 Task: Add an event with the title Team Building Event: Beach Olympics, date '2023/11/01', time 7:00 AM to 9:00 AMand add a description: Participants will engage in self-reflection activities to enhance self-awareness and personal growth as leaders. They will explore strategies for continuous learning, self-motivation, and personal development., put the event into Green category, logged in from the account softage.2@softage.netand send the event invitation to softage.5@softage.net and softage.6@softage.net. Set a reminder for the event 1 hour before
Action: Mouse moved to (91, 90)
Screenshot: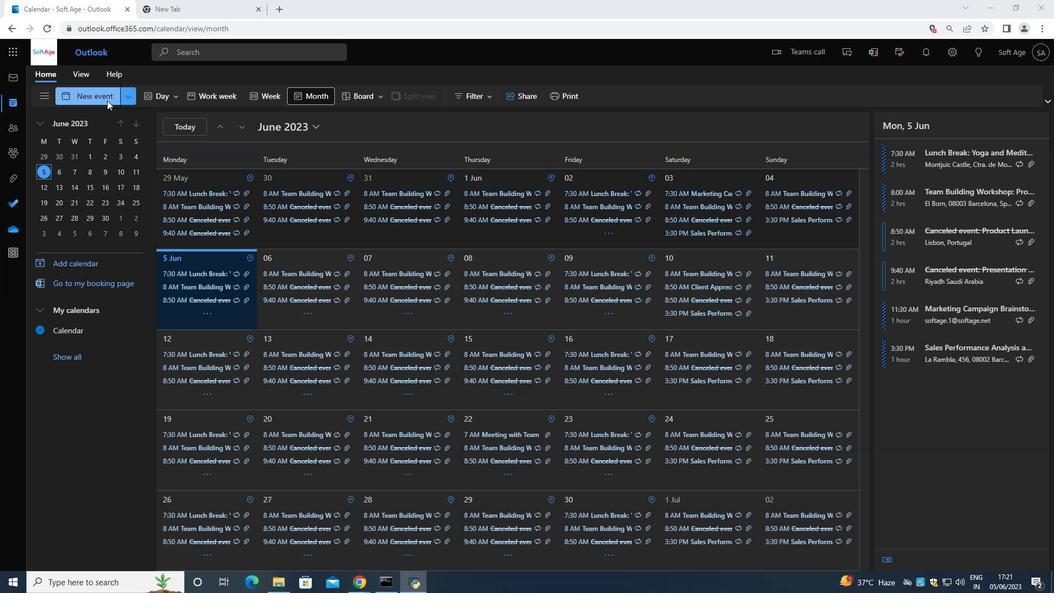 
Action: Mouse pressed left at (91, 90)
Screenshot: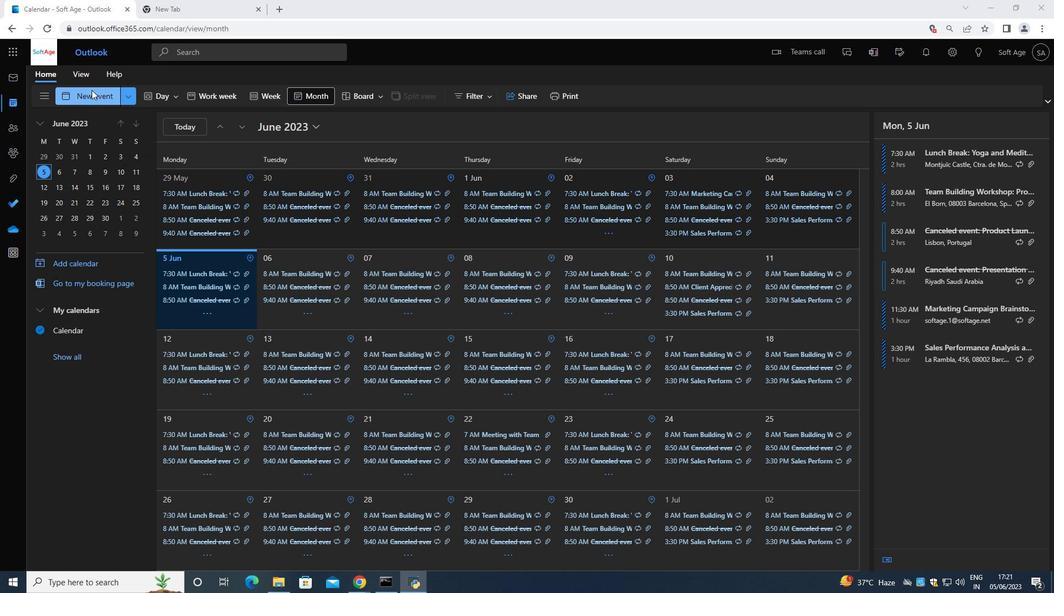 
Action: Mouse moved to (490, 188)
Screenshot: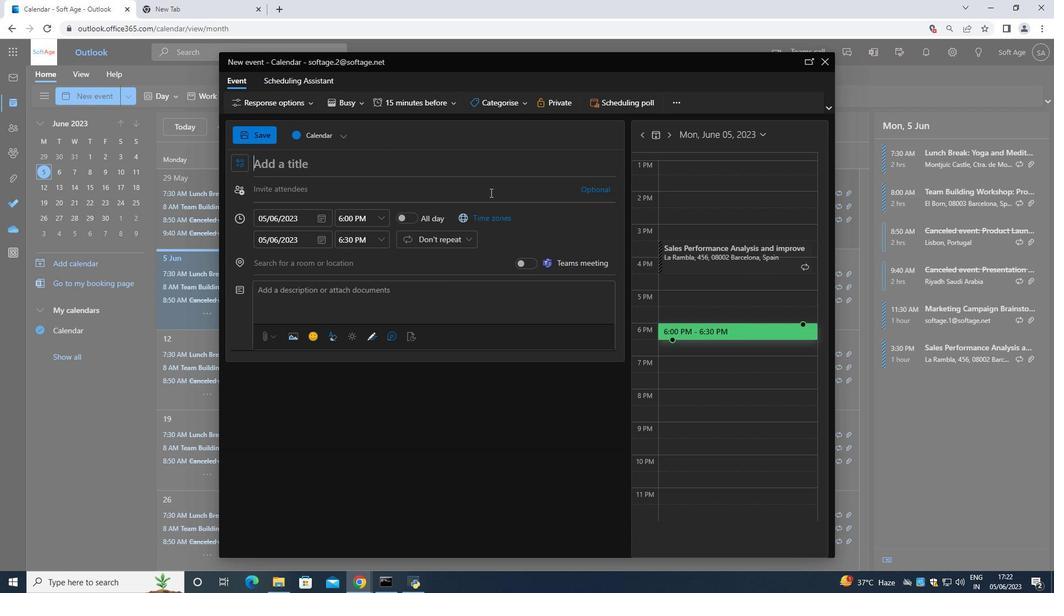 
Action: Key pressed <Key.shift>Team<Key.space><Key.shift><Key.shift>Building<Key.space><Key.shift><Key.shift><Key.shift><Key.shift><Key.shift><Key.shift><Key.shift><Key.shift><Key.shift>Event<Key.space><Key.shift_r>:<Key.space><Key.shift>Beach<Key.space><Key.shift>Olympics<Key.space>
Screenshot: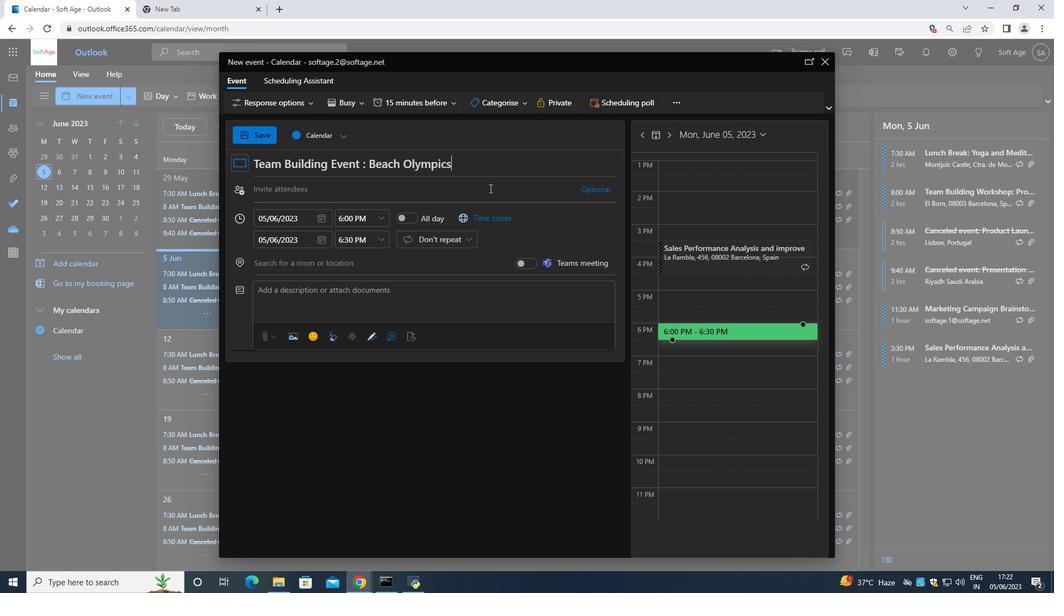 
Action: Mouse moved to (322, 219)
Screenshot: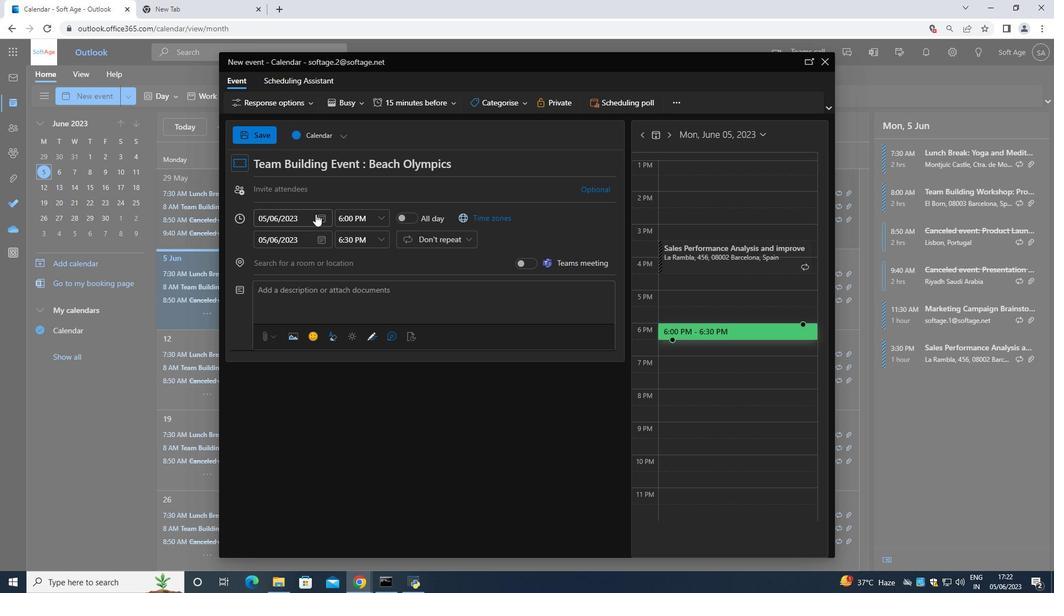 
Action: Mouse pressed left at (322, 219)
Screenshot: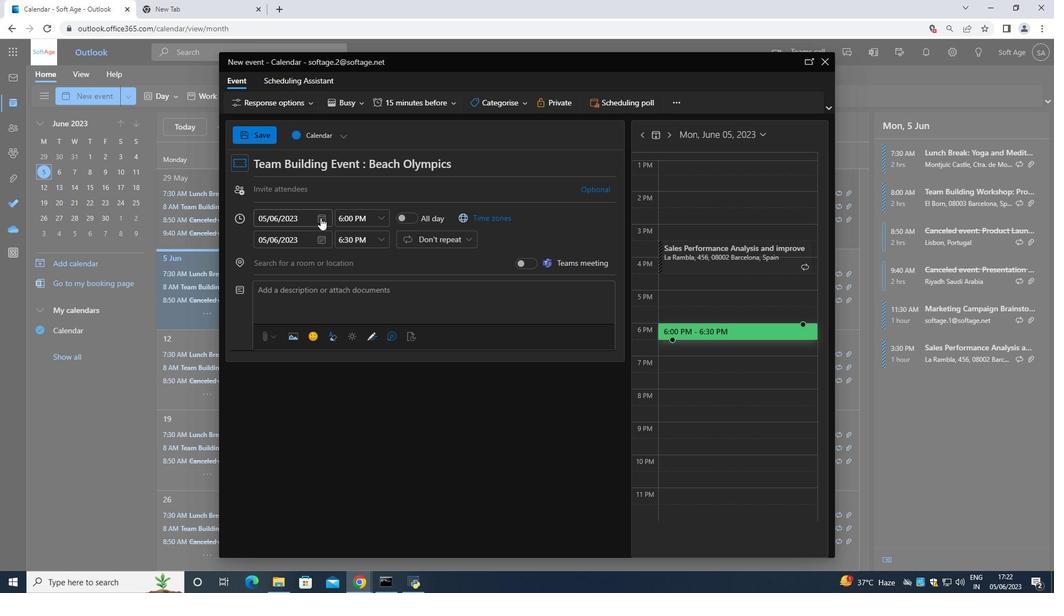 
Action: Mouse moved to (355, 243)
Screenshot: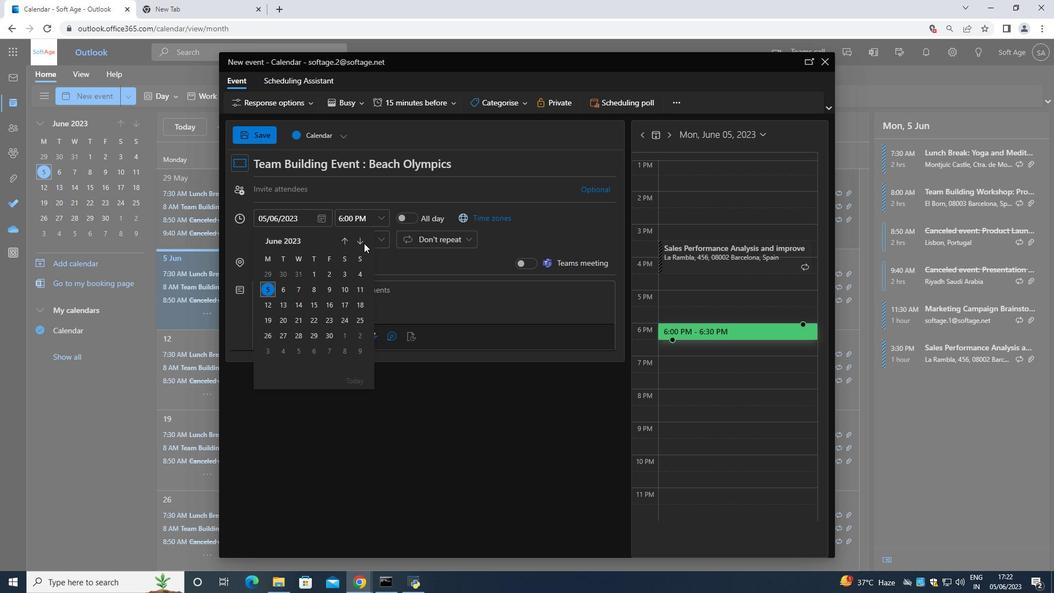
Action: Mouse pressed left at (355, 243)
Screenshot: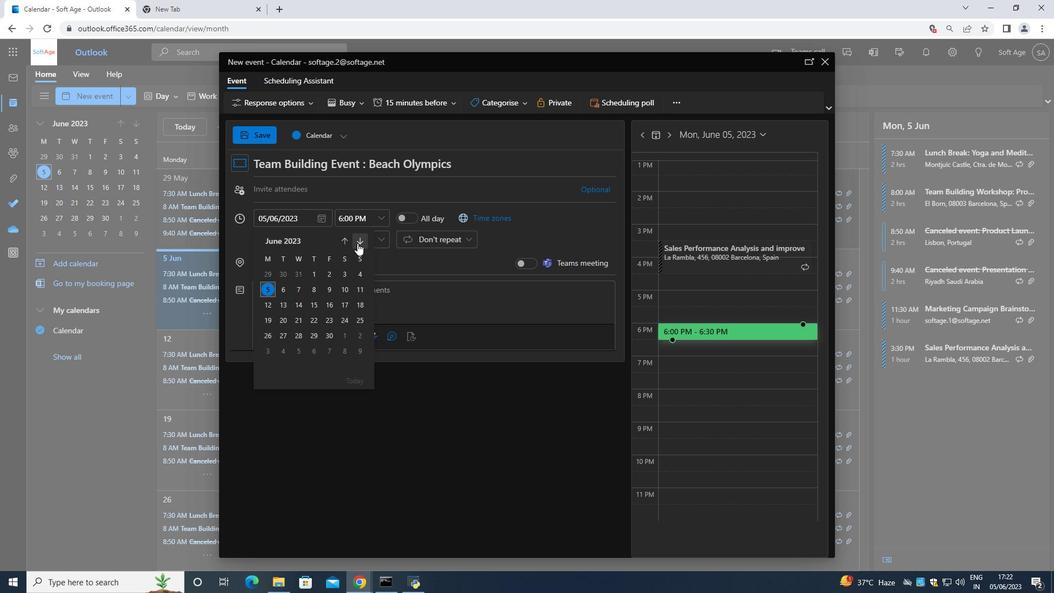 
Action: Mouse moved to (358, 243)
Screenshot: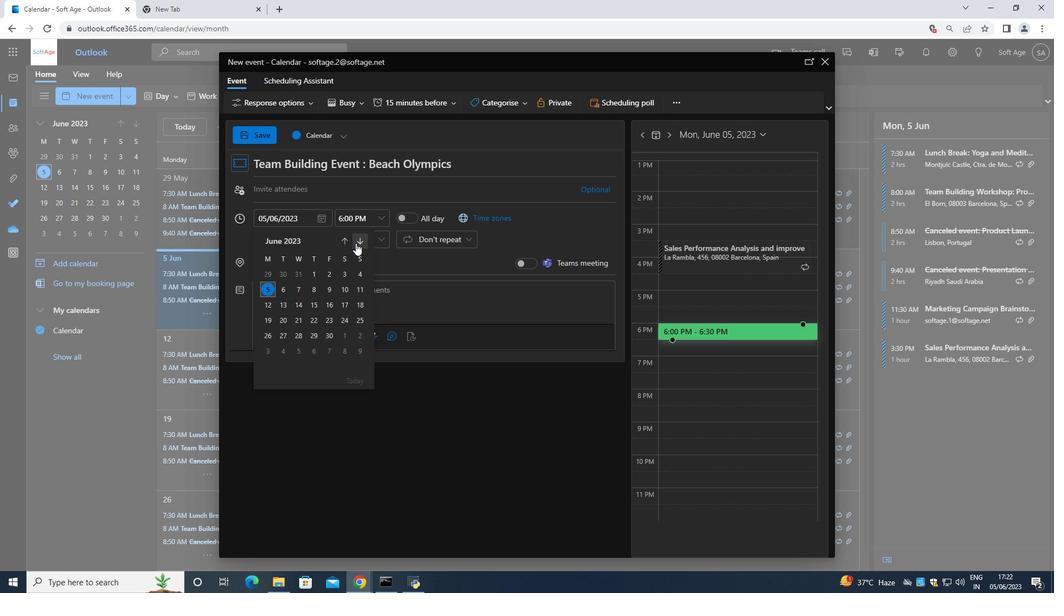 
Action: Mouse pressed left at (358, 243)
Screenshot: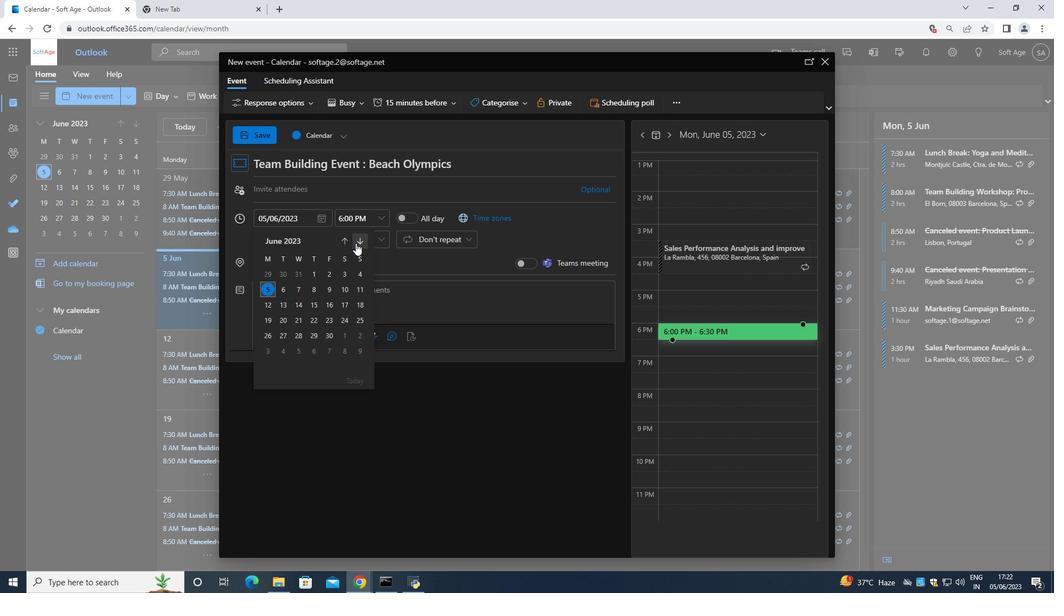 
Action: Mouse moved to (357, 244)
Screenshot: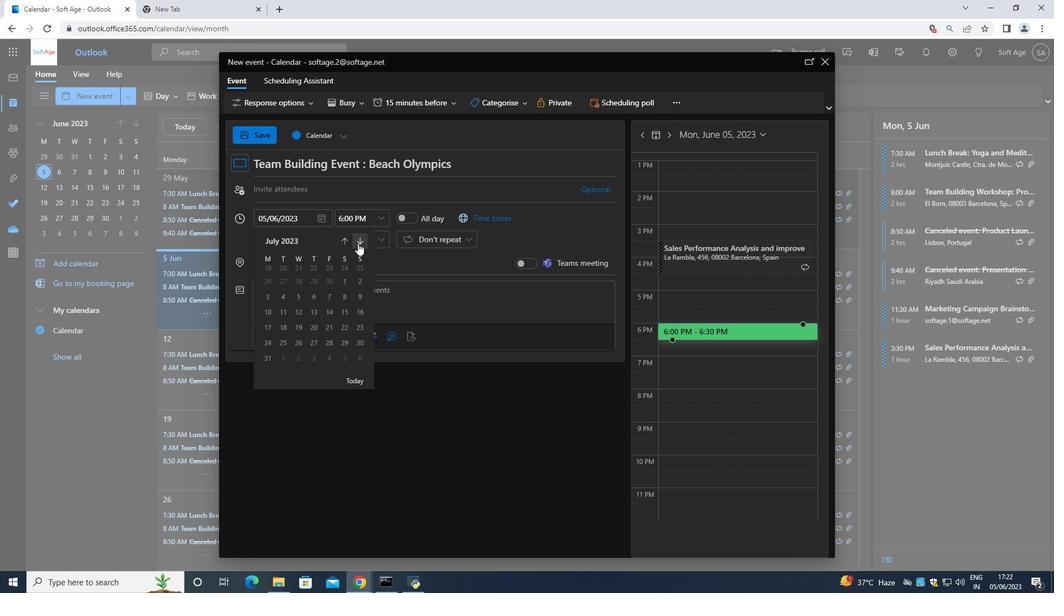 
Action: Mouse pressed left at (357, 244)
Screenshot: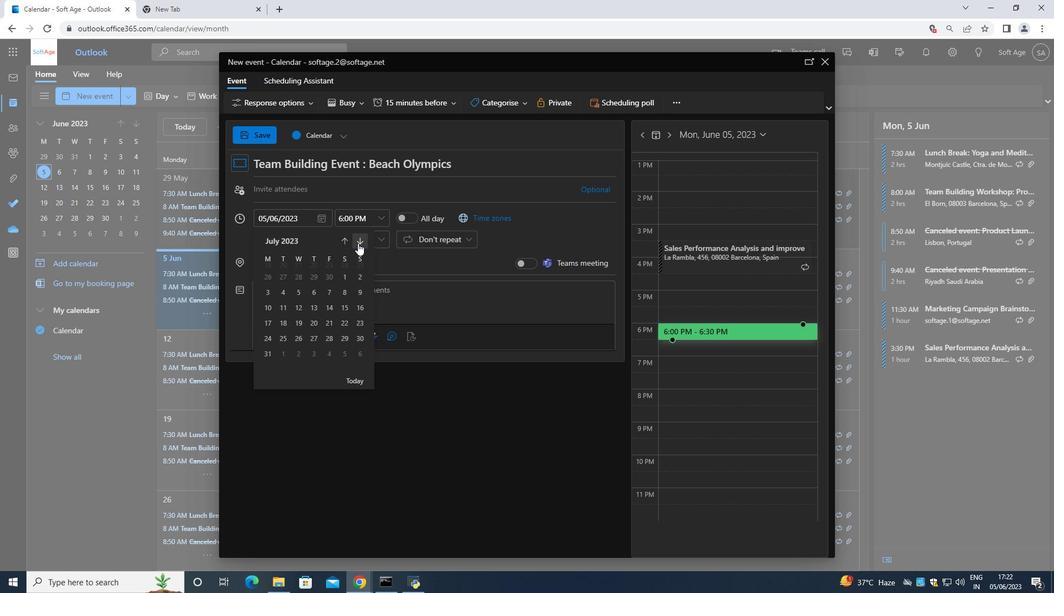 
Action: Mouse pressed left at (357, 244)
Screenshot: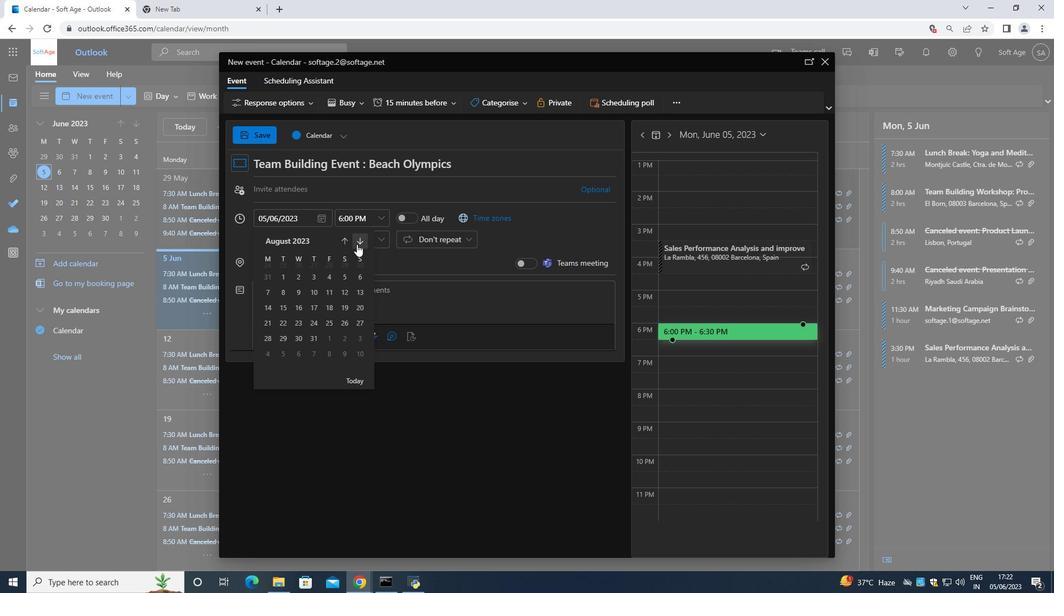 
Action: Mouse pressed left at (357, 244)
Screenshot: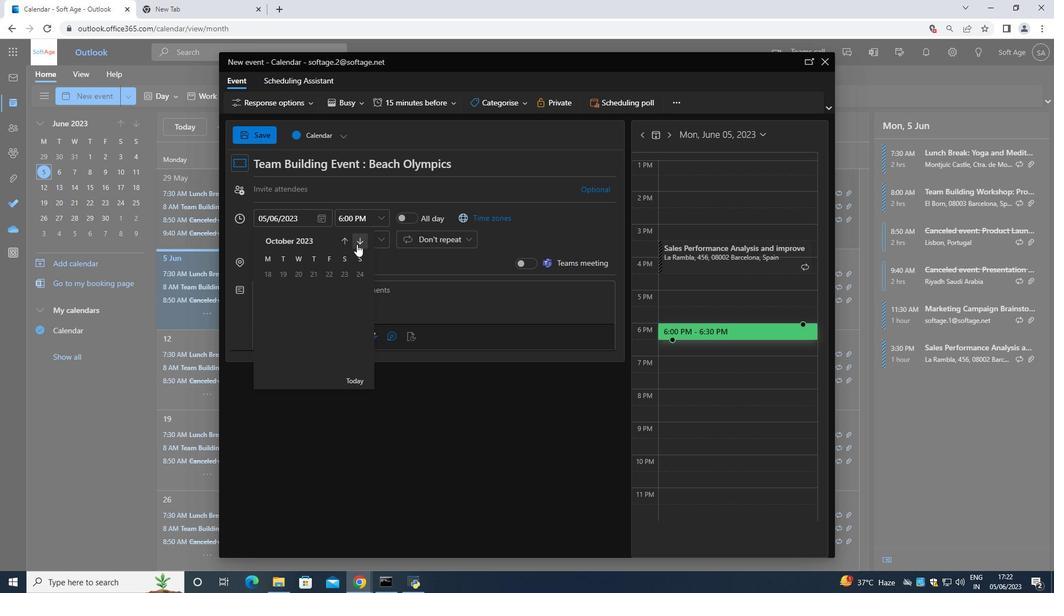 
Action: Mouse moved to (298, 274)
Screenshot: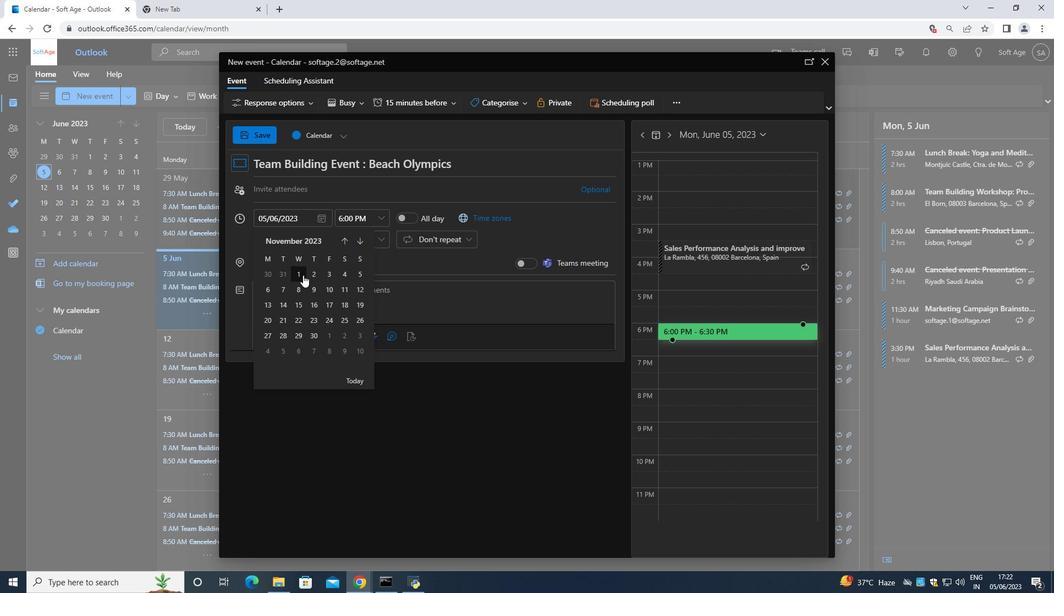 
Action: Mouse pressed left at (298, 274)
Screenshot: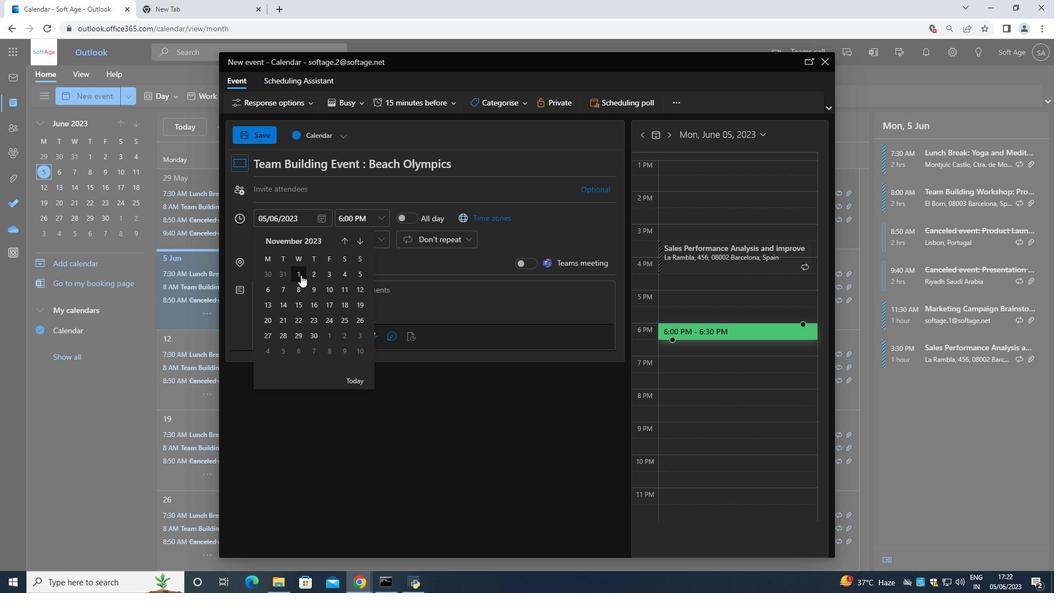 
Action: Mouse moved to (299, 295)
Screenshot: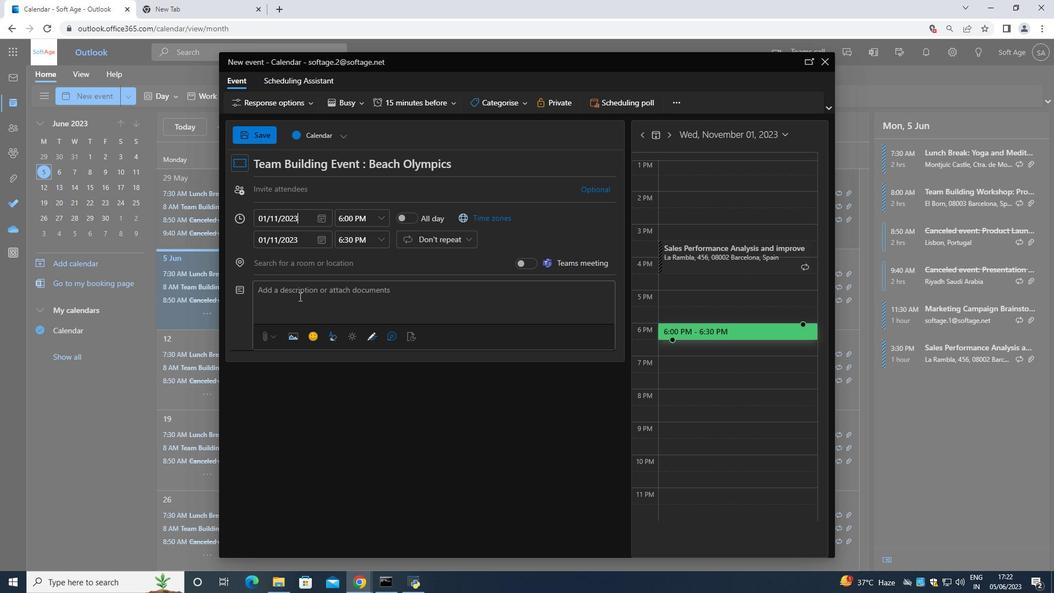 
Action: Mouse pressed left at (299, 295)
Screenshot: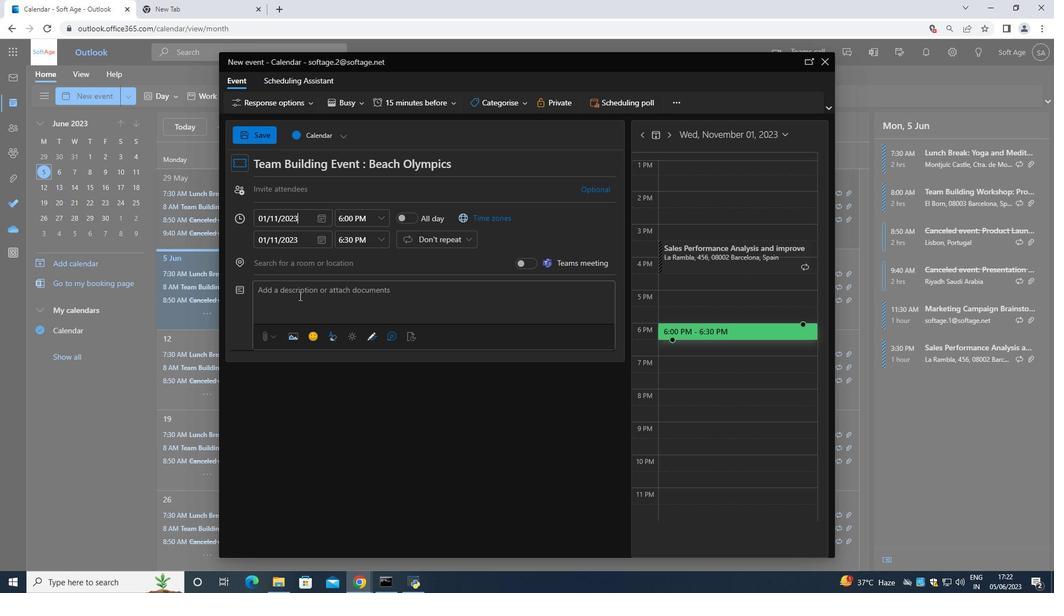 
Action: Key pressed <Key.shift>Participants<Key.space>will<Key.space>engage<Key.space>in<Key.space>self-reflection<Key.space>activities<Key.space>to<Key.space>enhance<Key.space>self-awareness<Key.space>and<Key.space>personal<Key.space>growth<Key.space>as<Key.space>leaders<Key.space>.<Key.space><Key.shift>They<Key.space>will<Key.space>explore<Key.space>strategies<Key.space>for<Key.space>continuous<Key.space>learnim<Key.backspace>ng<Key.space>self-motivation,<Key.space>and<Key.space>pr<Key.backspace>ersonal<Key.space>development.
Screenshot: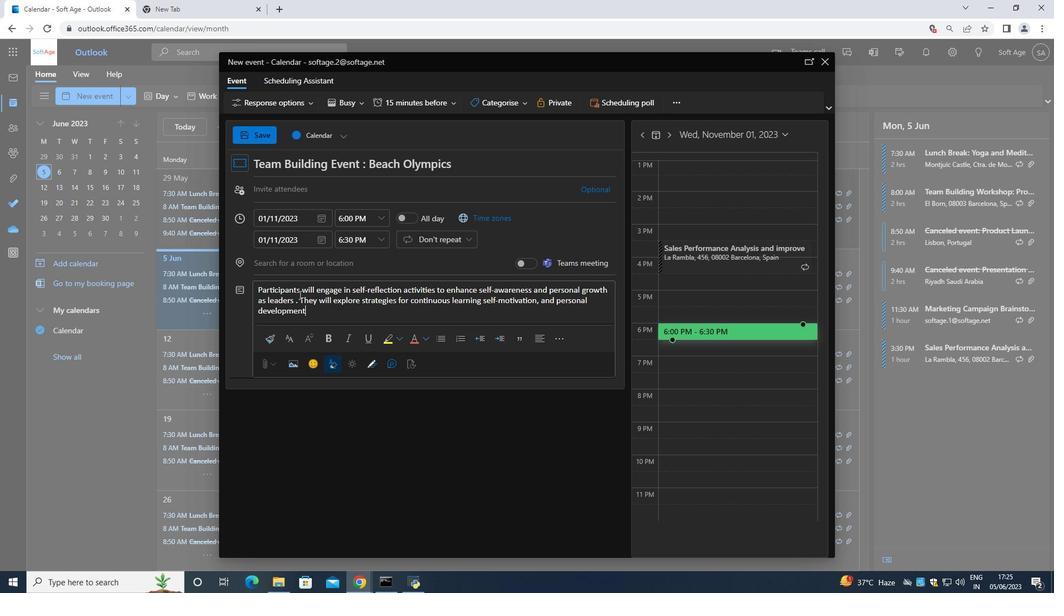 
Action: Mouse moved to (511, 104)
Screenshot: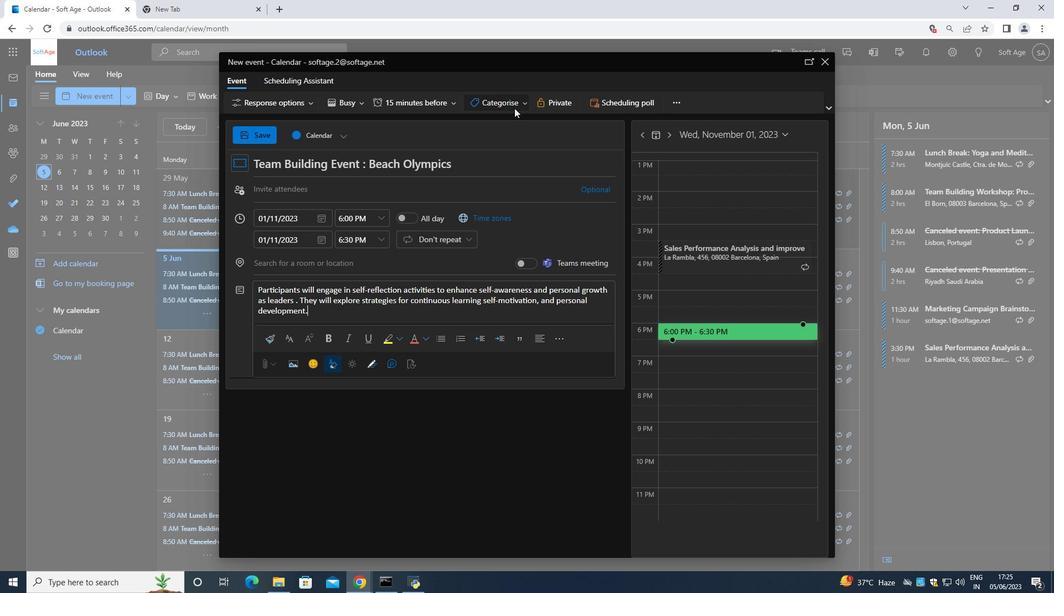 
Action: Mouse pressed left at (511, 104)
Screenshot: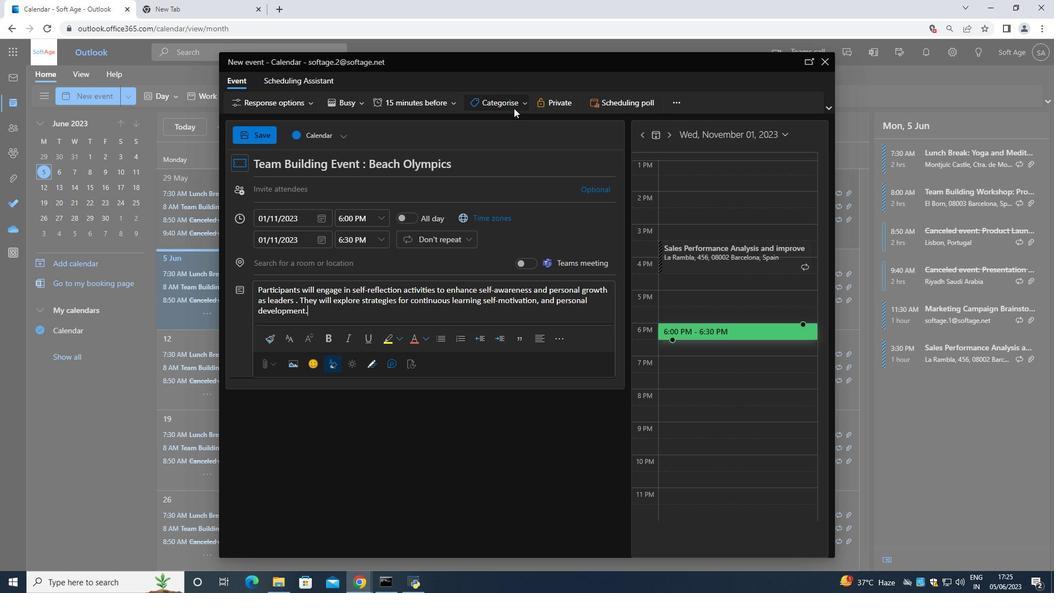 
Action: Mouse moved to (520, 137)
Screenshot: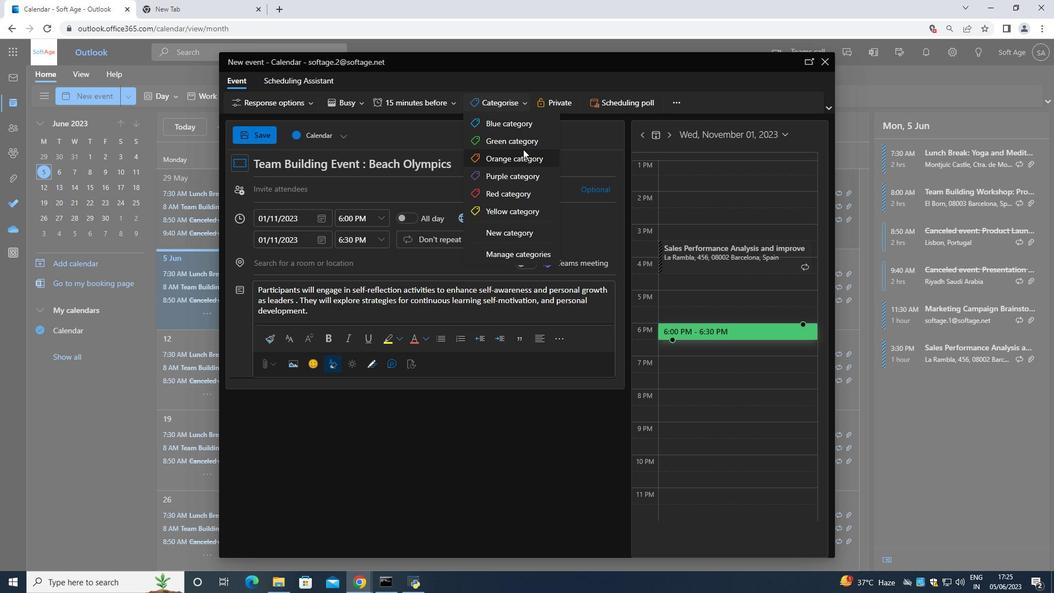
Action: Mouse pressed left at (520, 137)
Screenshot: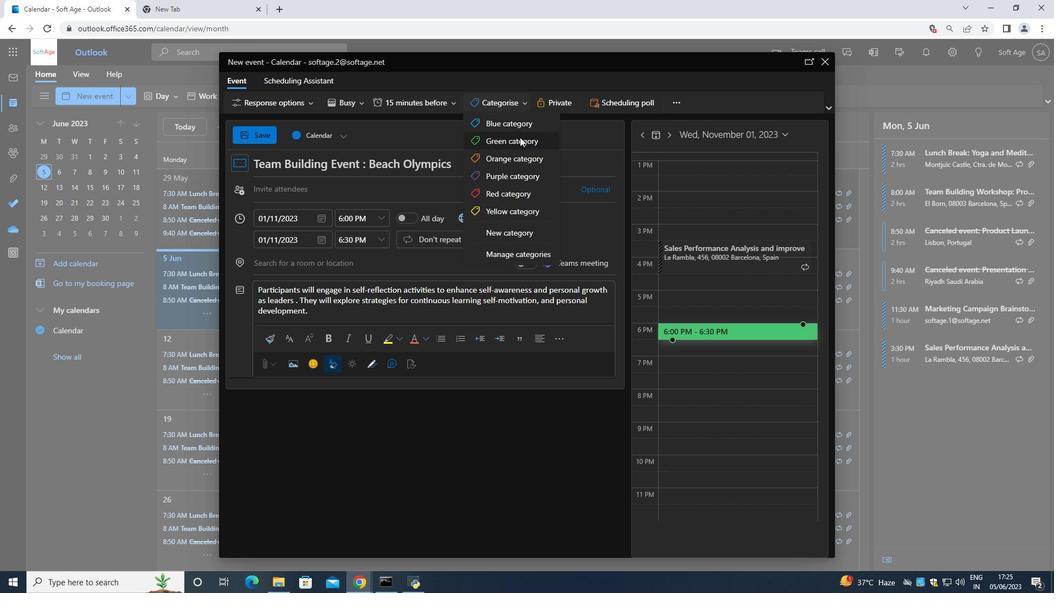
Action: Mouse moved to (342, 186)
Screenshot: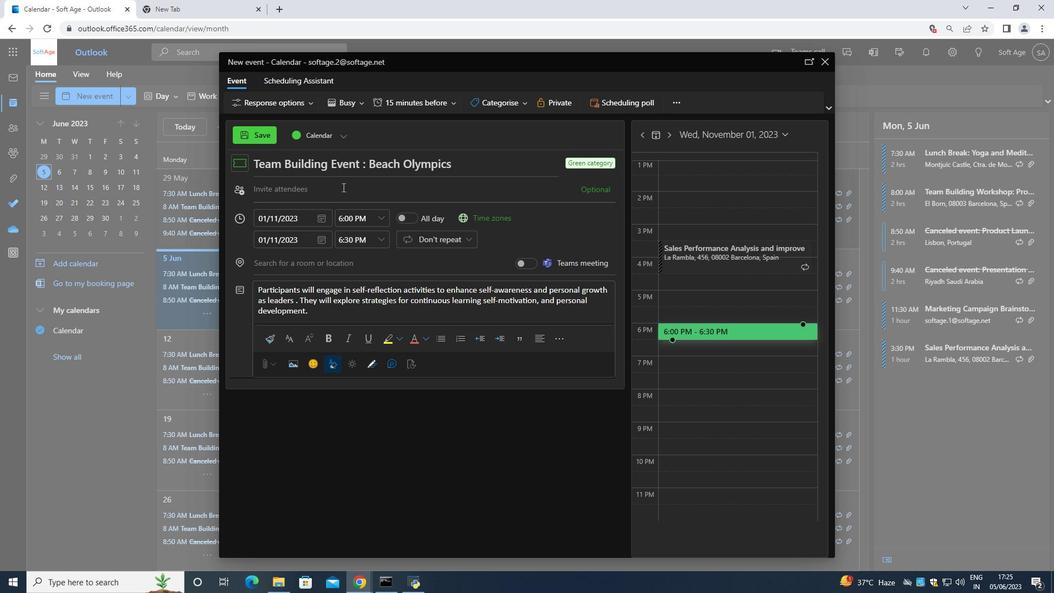 
Action: Mouse pressed left at (342, 186)
Screenshot: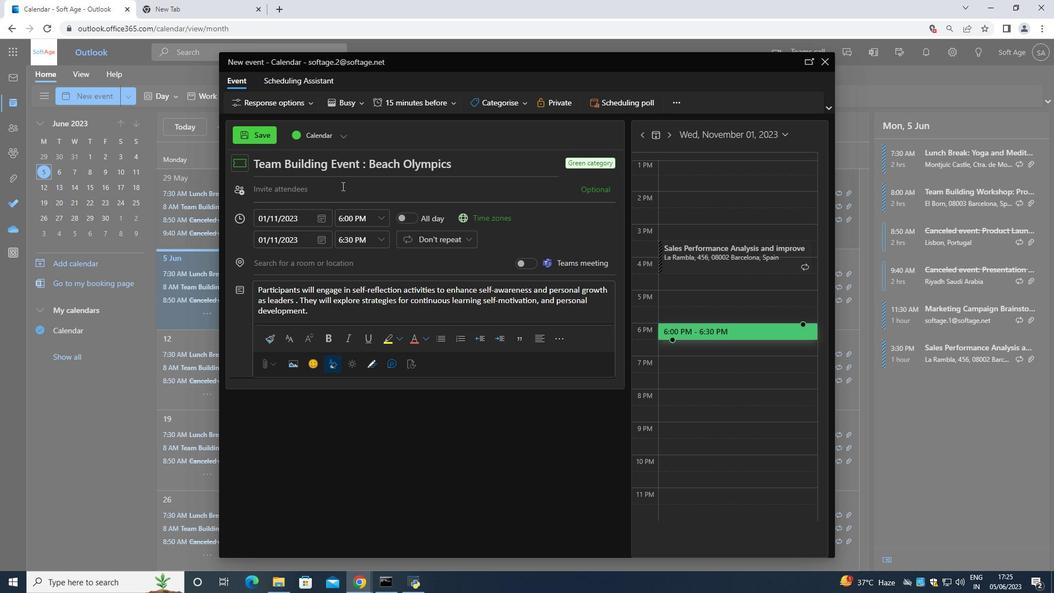 
Action: Mouse moved to (343, 185)
Screenshot: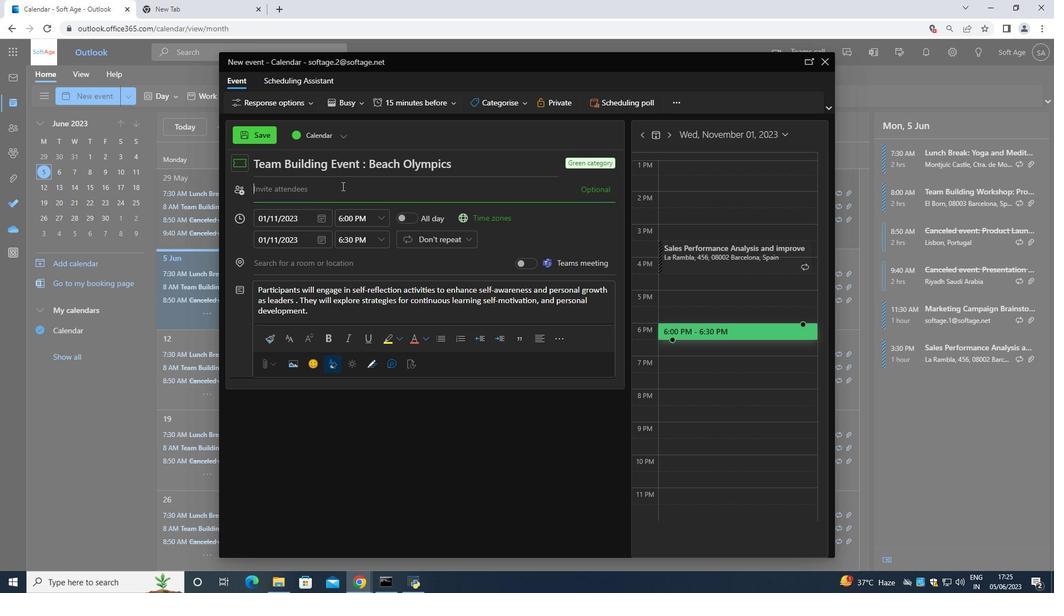 
Action: Key pressed <Key.shift>Softagr<Key.backspace>e.5<Key.shift>@
Screenshot: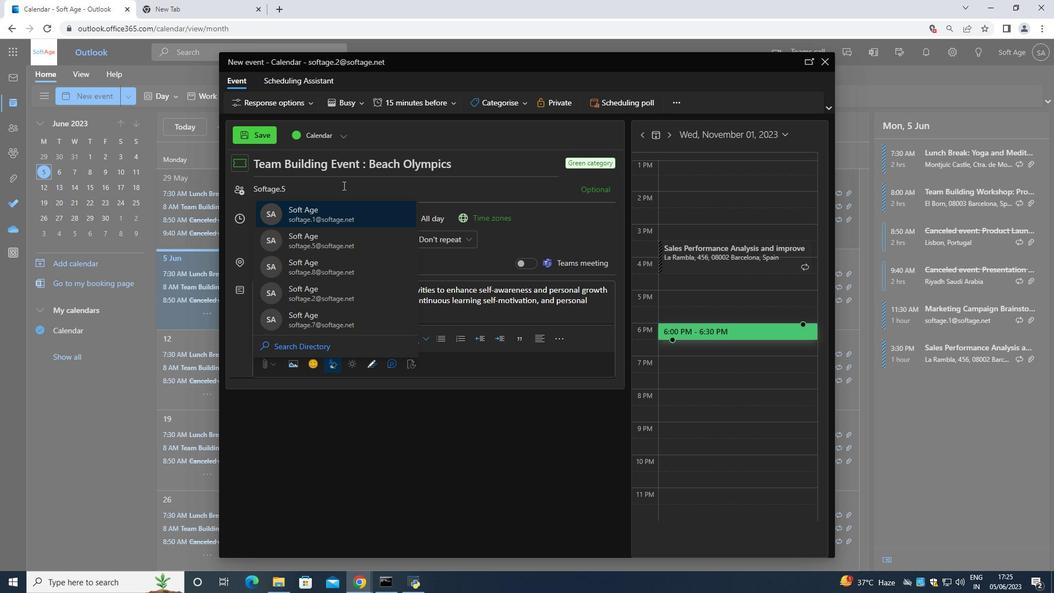
Action: Mouse moved to (355, 210)
Screenshot: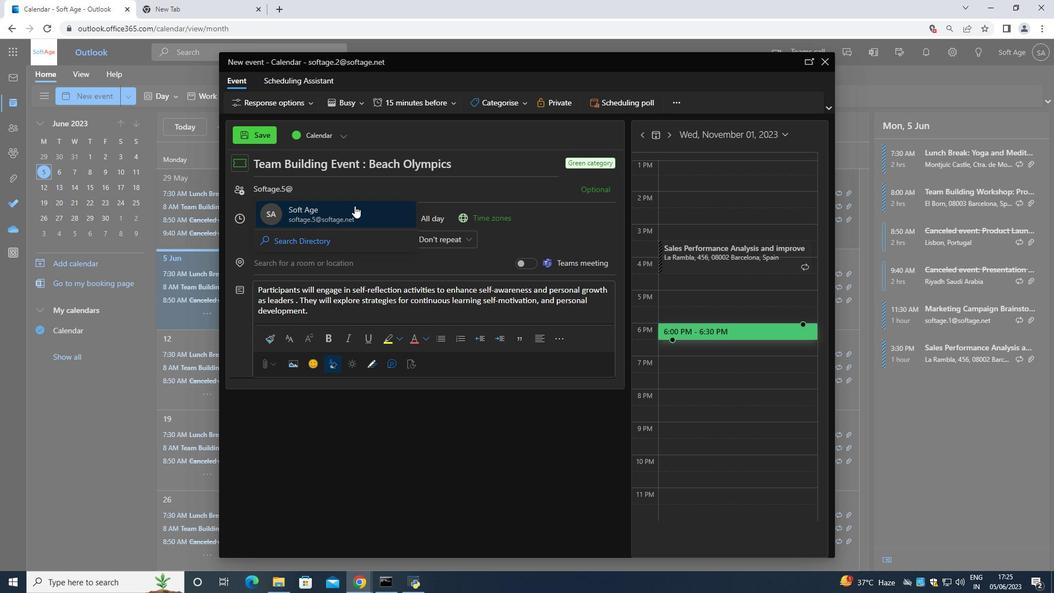 
Action: Mouse pressed left at (355, 210)
Screenshot: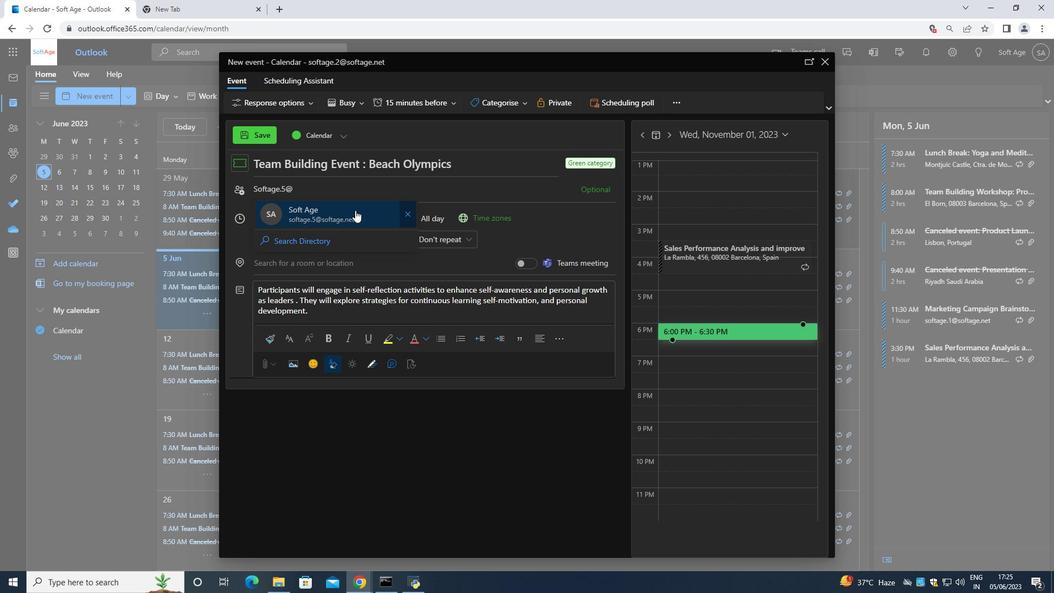 
Action: Key pressed <Key.shift>Softage.6<Key.shift>@softage.net
Screenshot: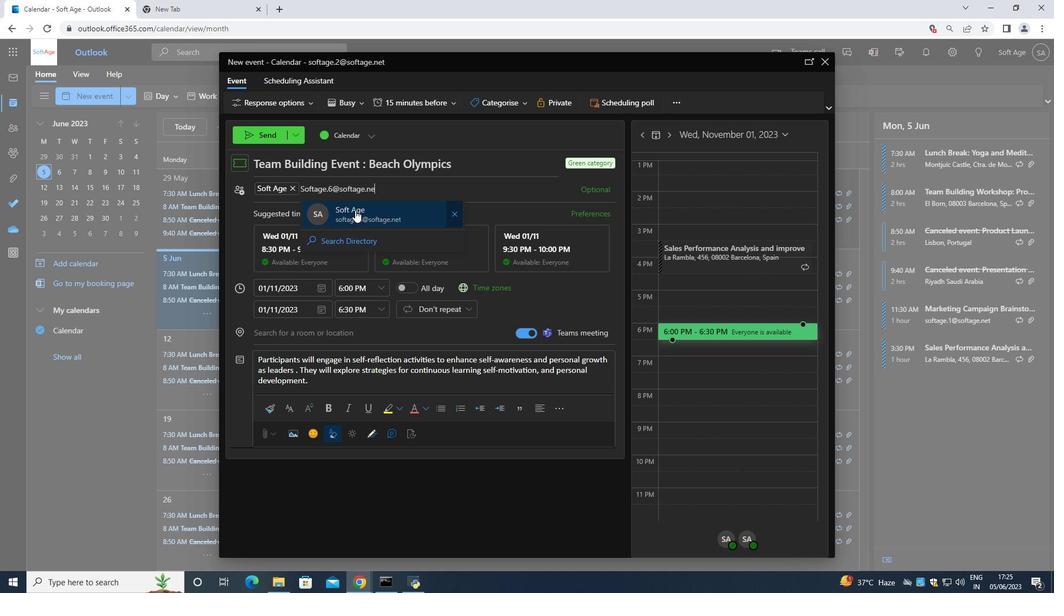 
Action: Mouse moved to (352, 210)
Screenshot: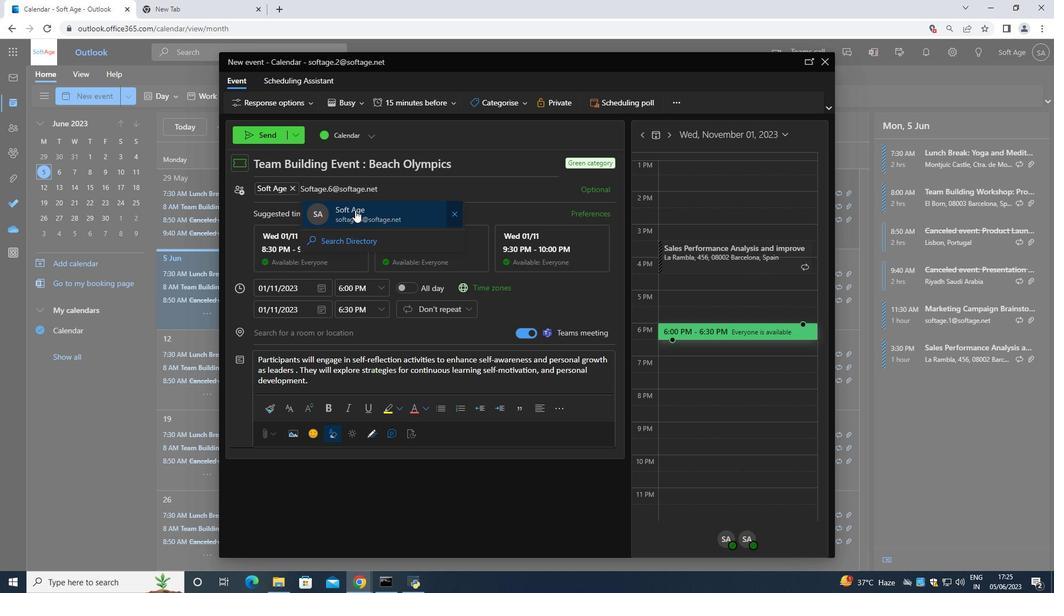 
Action: Mouse pressed left at (352, 210)
Screenshot: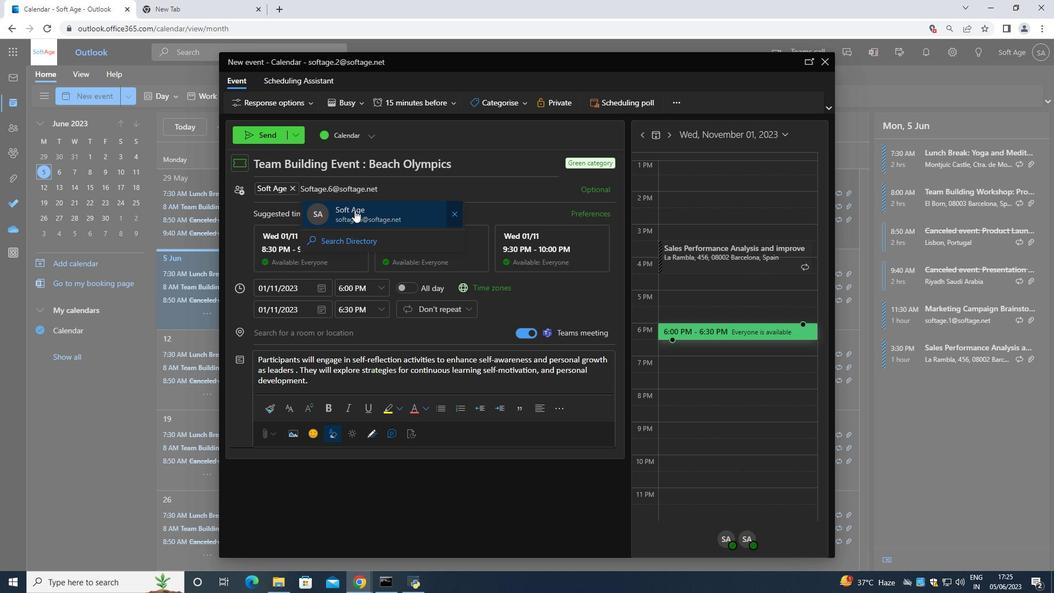 
Action: Mouse moved to (429, 103)
Screenshot: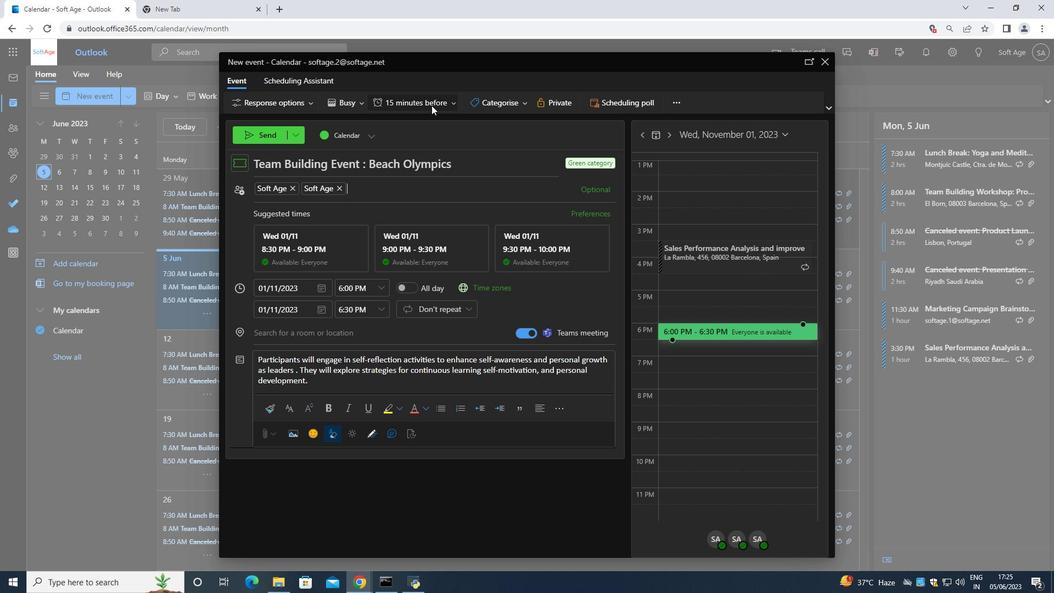 
Action: Mouse pressed left at (429, 103)
Screenshot: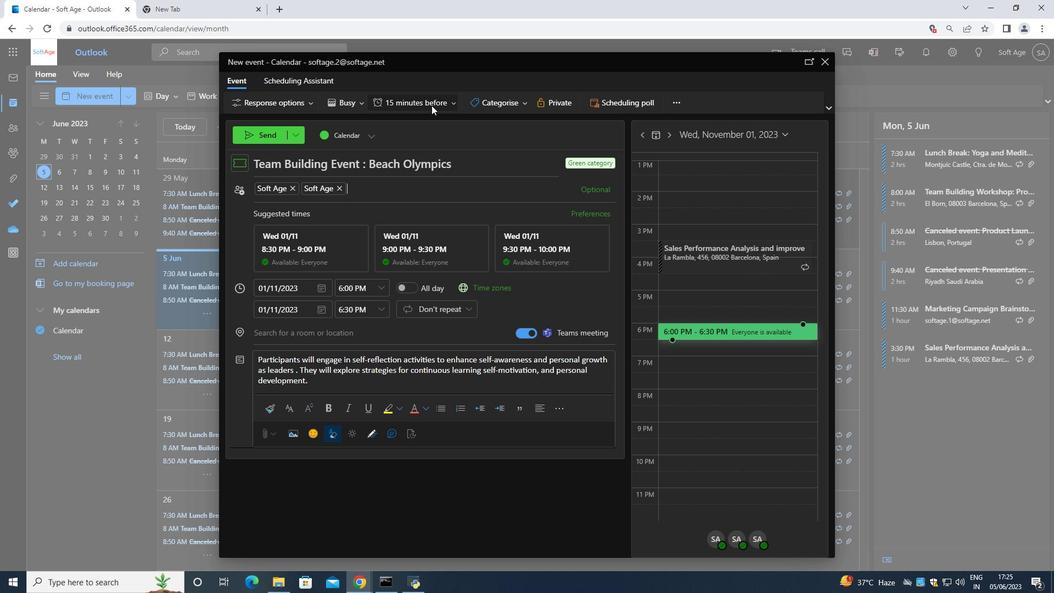 
Action: Mouse moved to (415, 228)
Screenshot: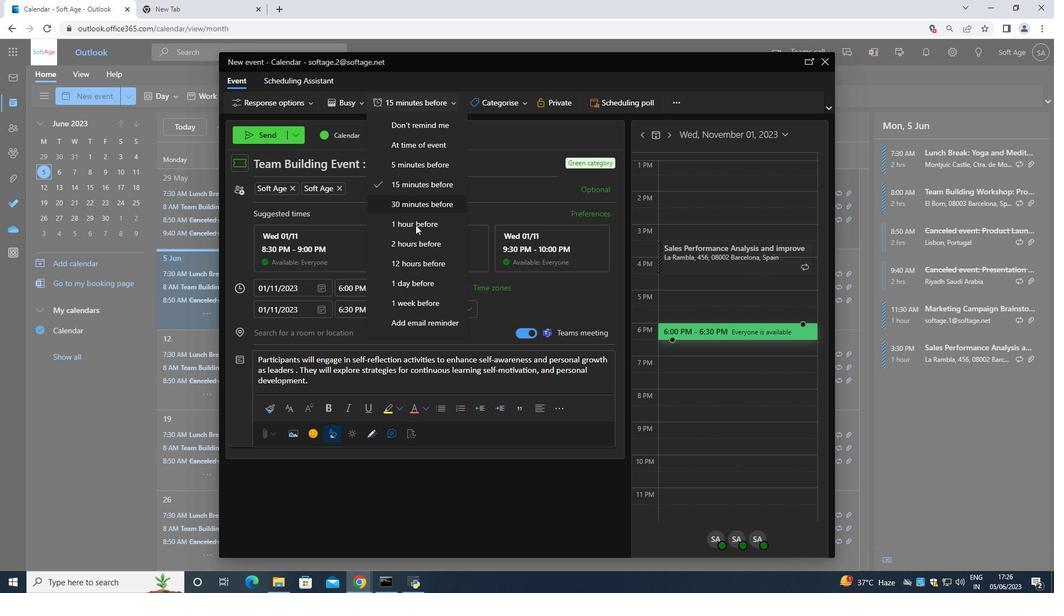
Action: Mouse pressed left at (415, 228)
Screenshot: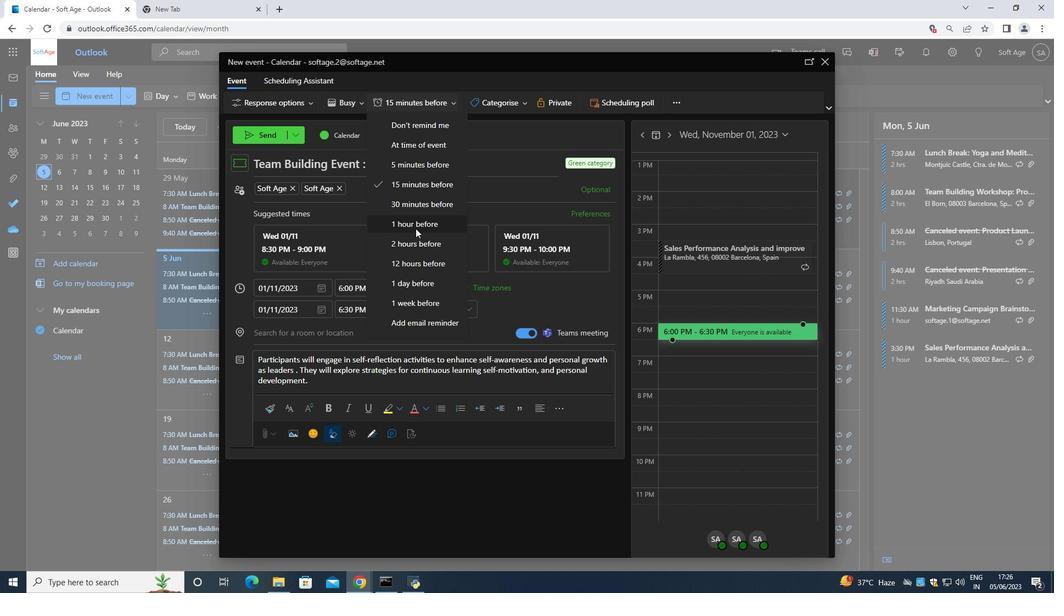
Action: Mouse moved to (276, 131)
Screenshot: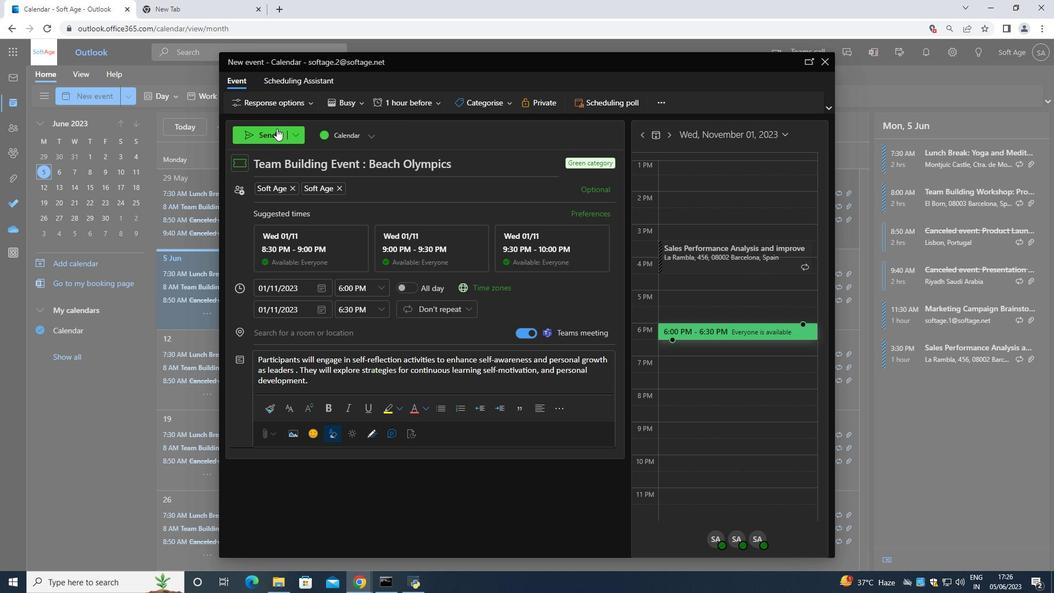 
Action: Mouse pressed left at (276, 131)
Screenshot: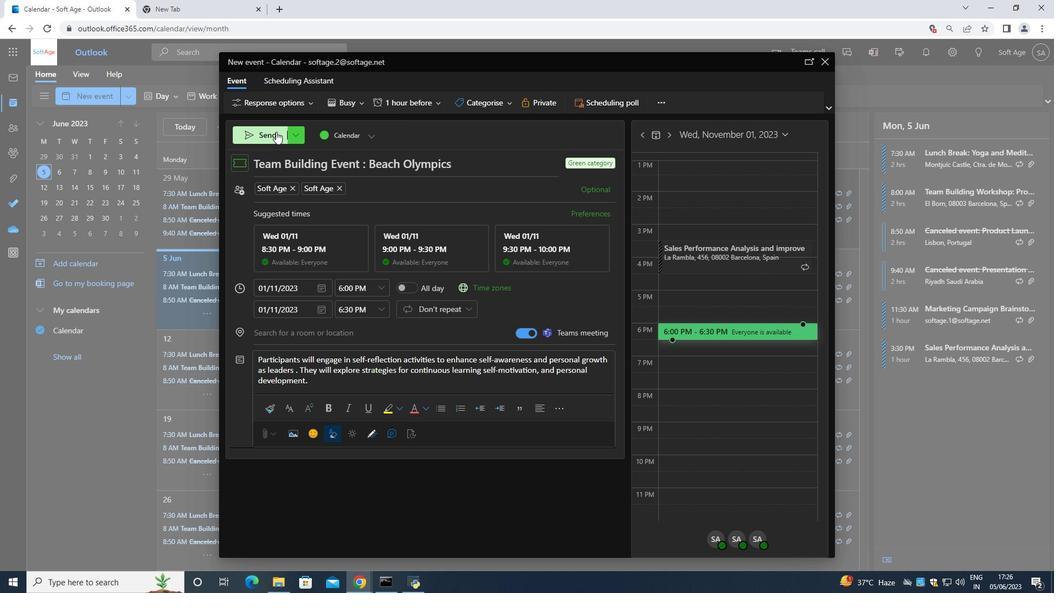 
